 Task: Measure the distance between San Diego and Museum of Contemporary Art San Diego
Action: Key pressed an<Key.space>diego
Screenshot: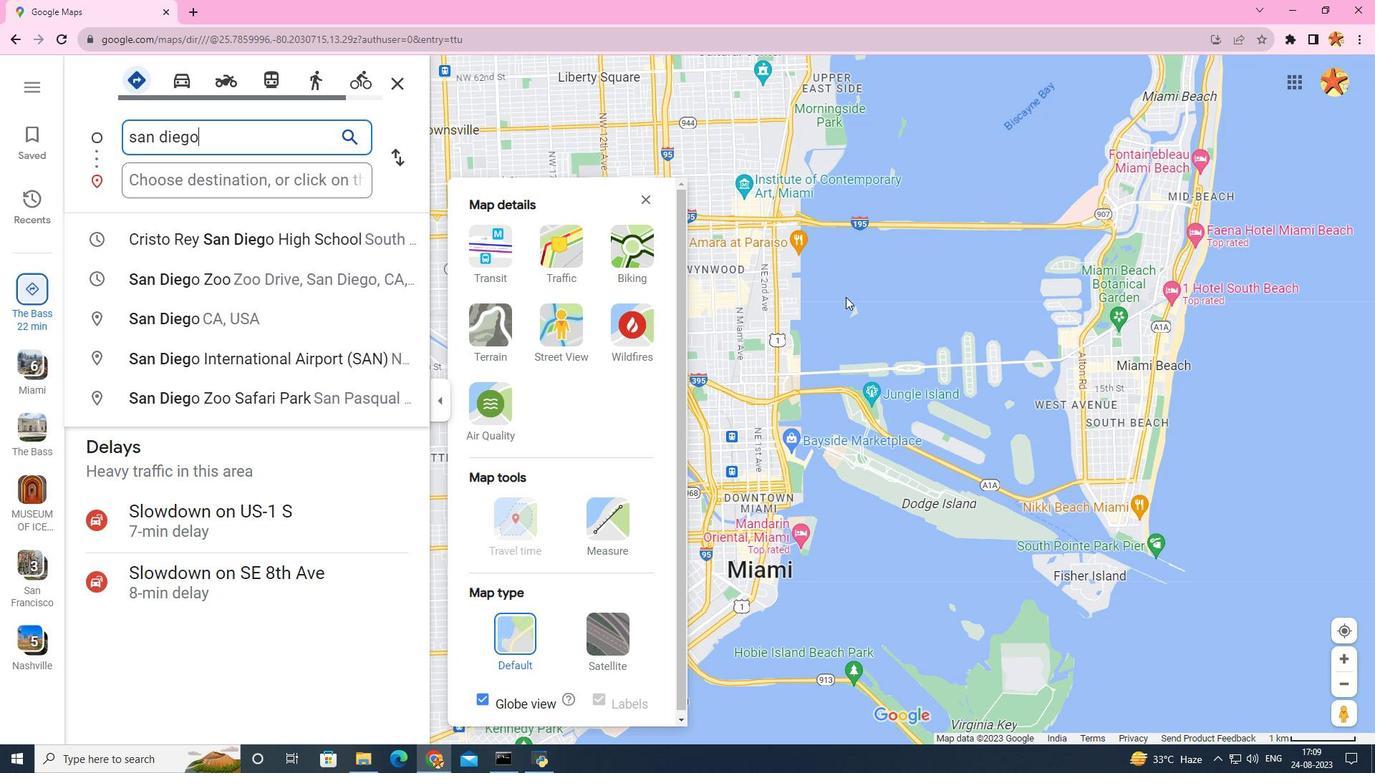 
Action: Mouse moved to (232, 315)
Screenshot: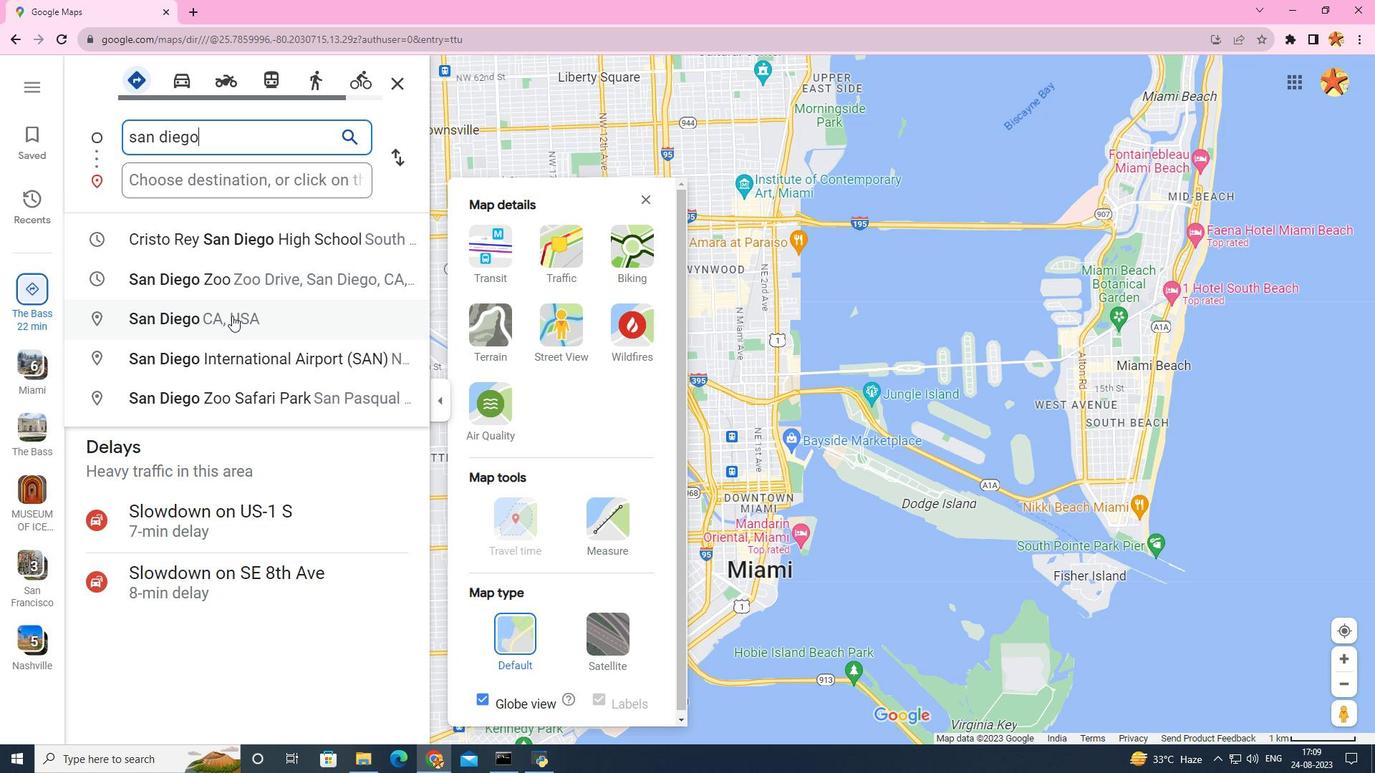 
Action: Mouse pressed left at (232, 315)
Screenshot: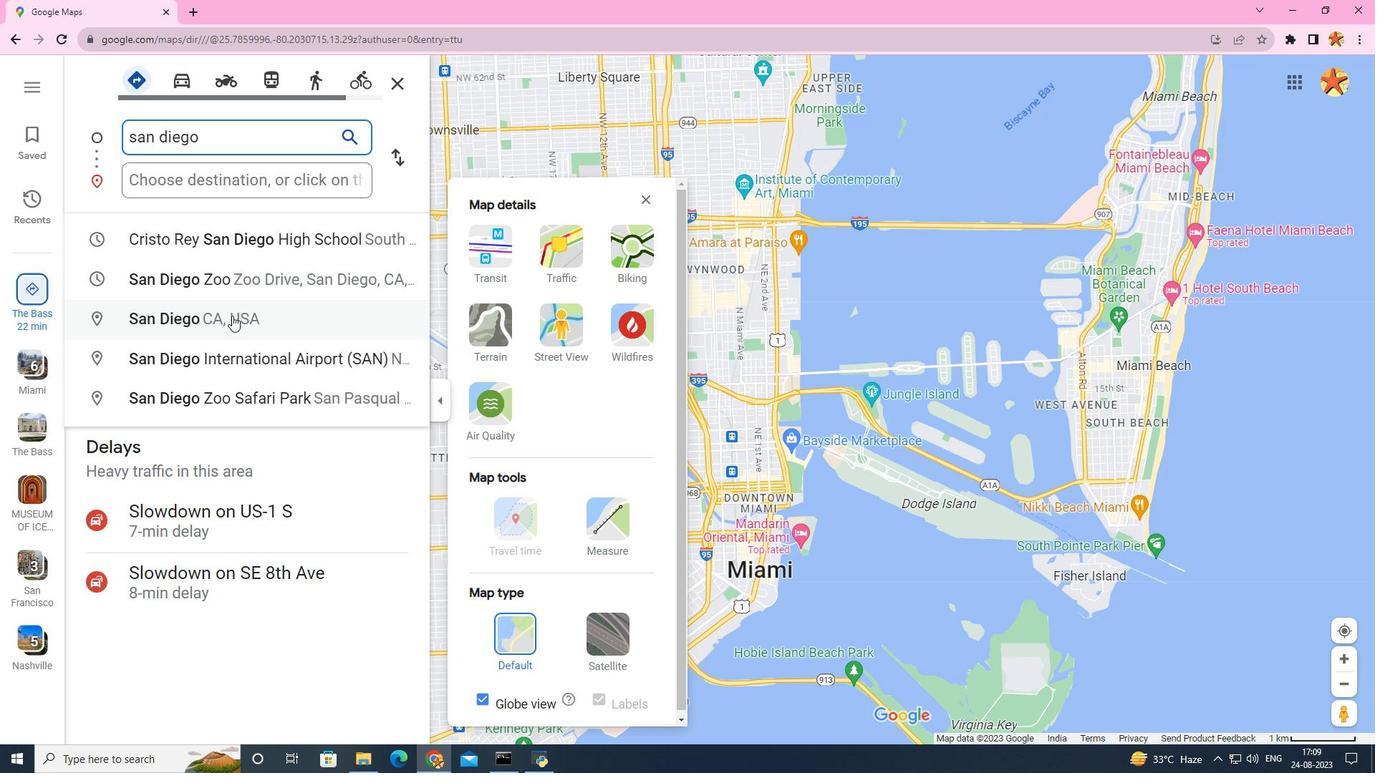 
Action: Mouse moved to (276, 180)
Screenshot: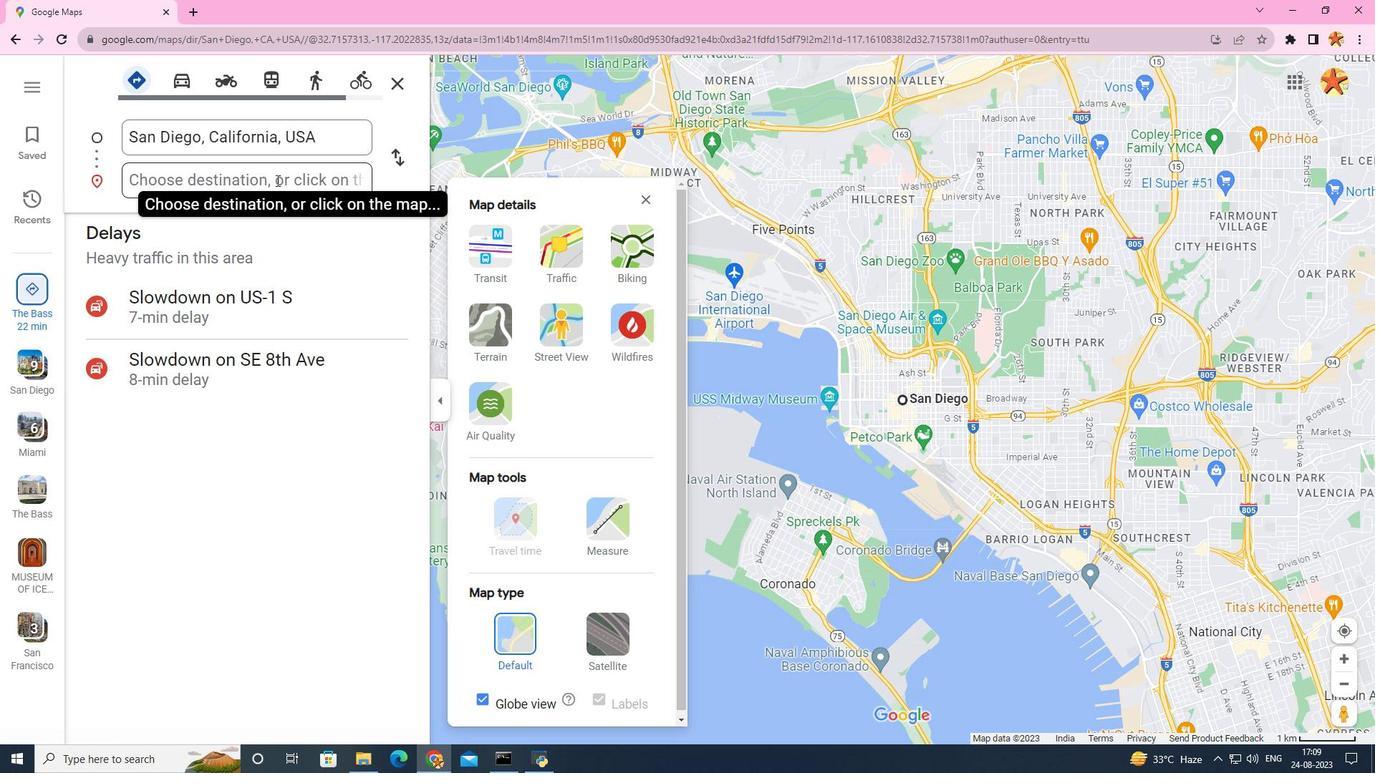 
Action: Mouse pressed left at (276, 180)
Screenshot: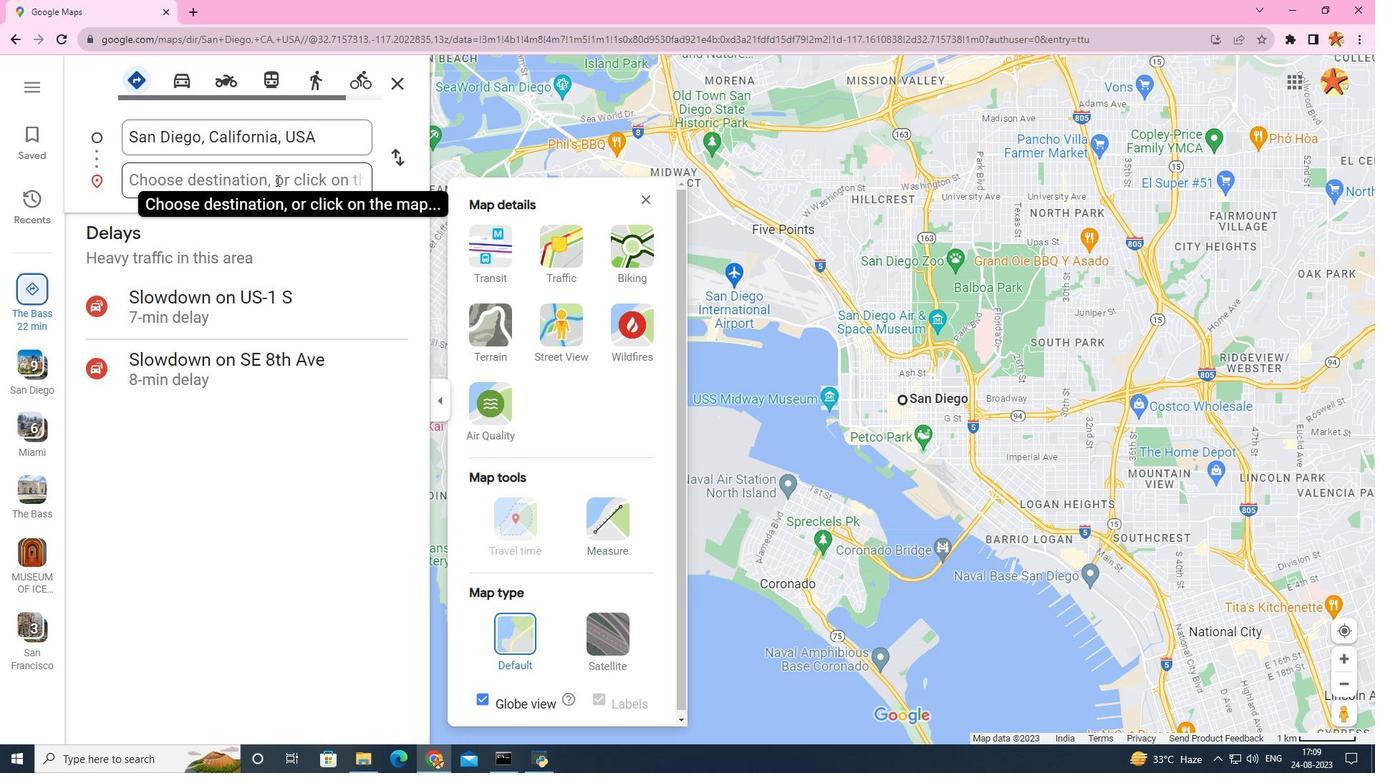 
Action: Key pressed museun
Screenshot: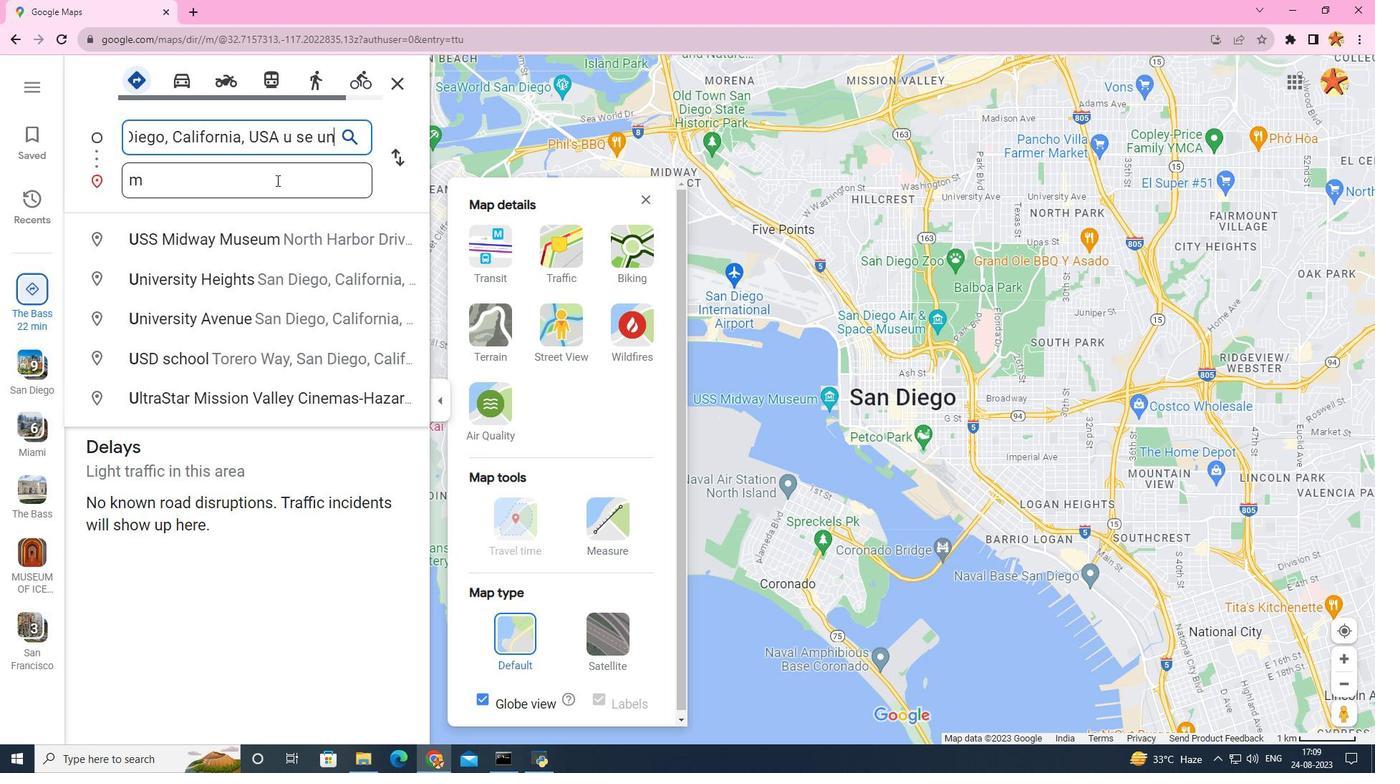 
Action: Mouse pressed left at (276, 180)
Screenshot: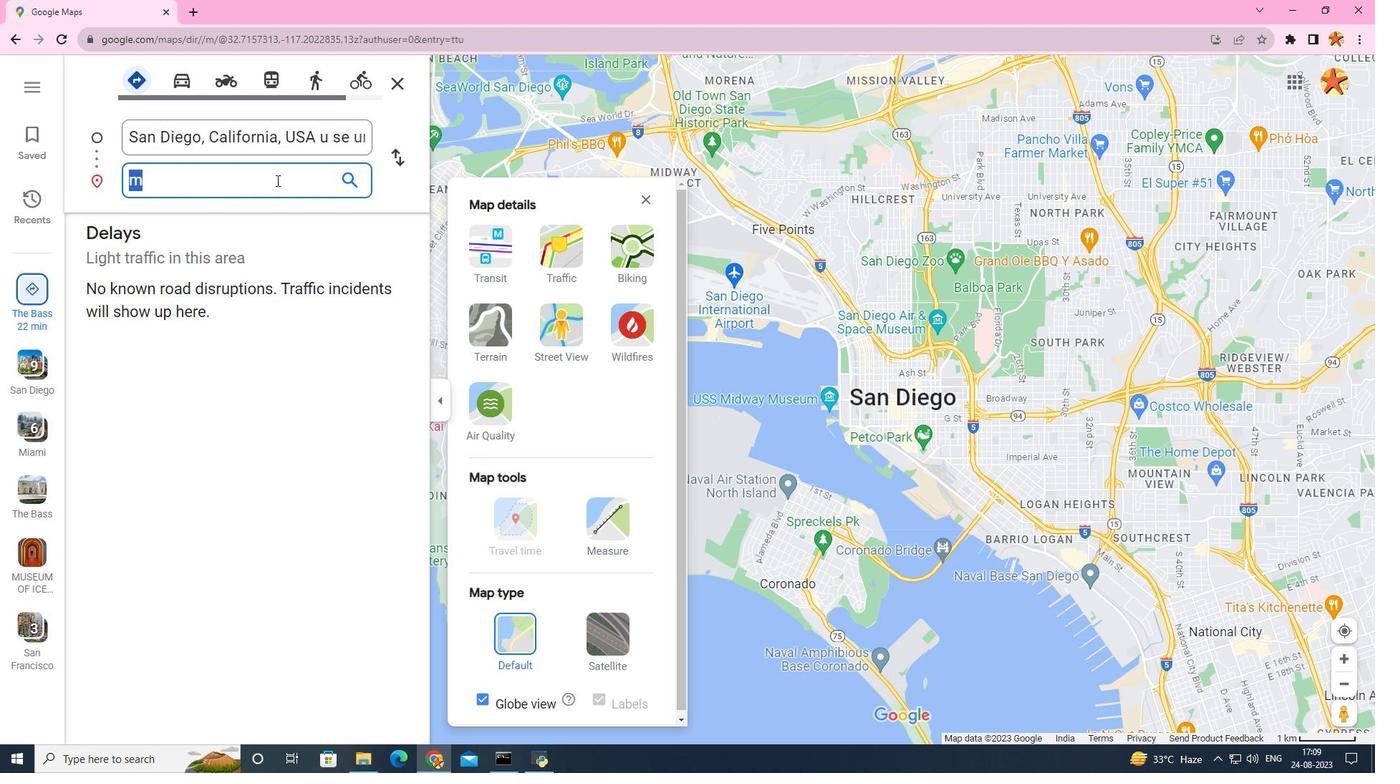 
Action: Mouse pressed left at (276, 180)
Screenshot: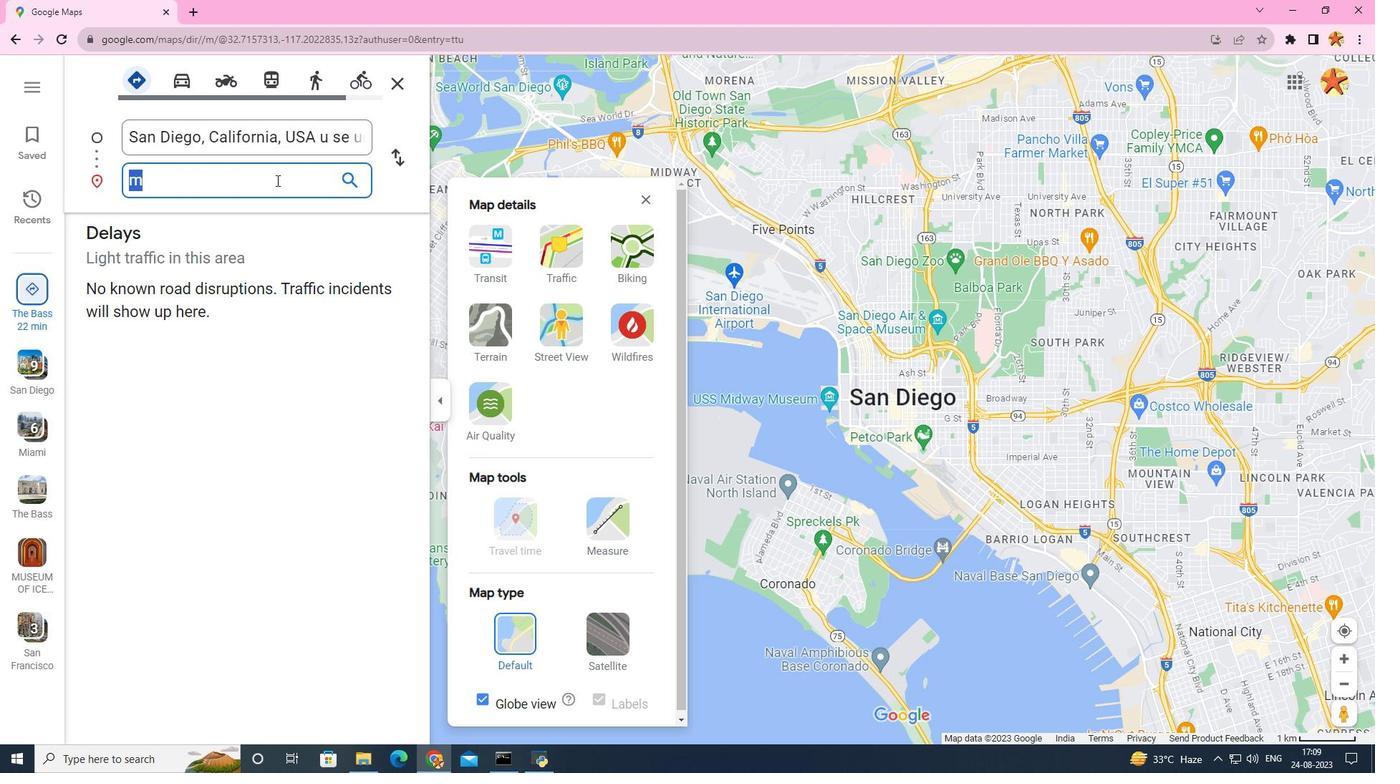
Action: Mouse pressed left at (276, 180)
Screenshot: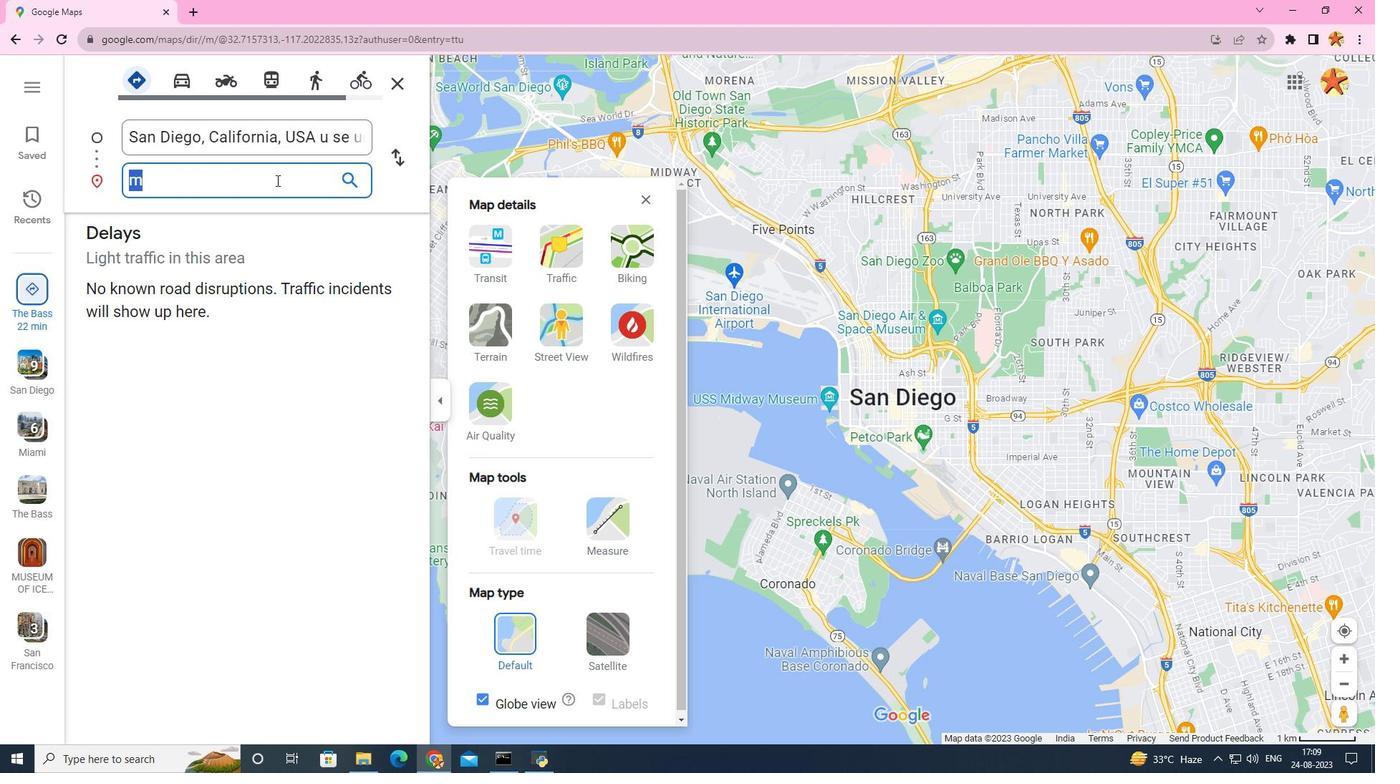 
Action: Key pressed u
Screenshot: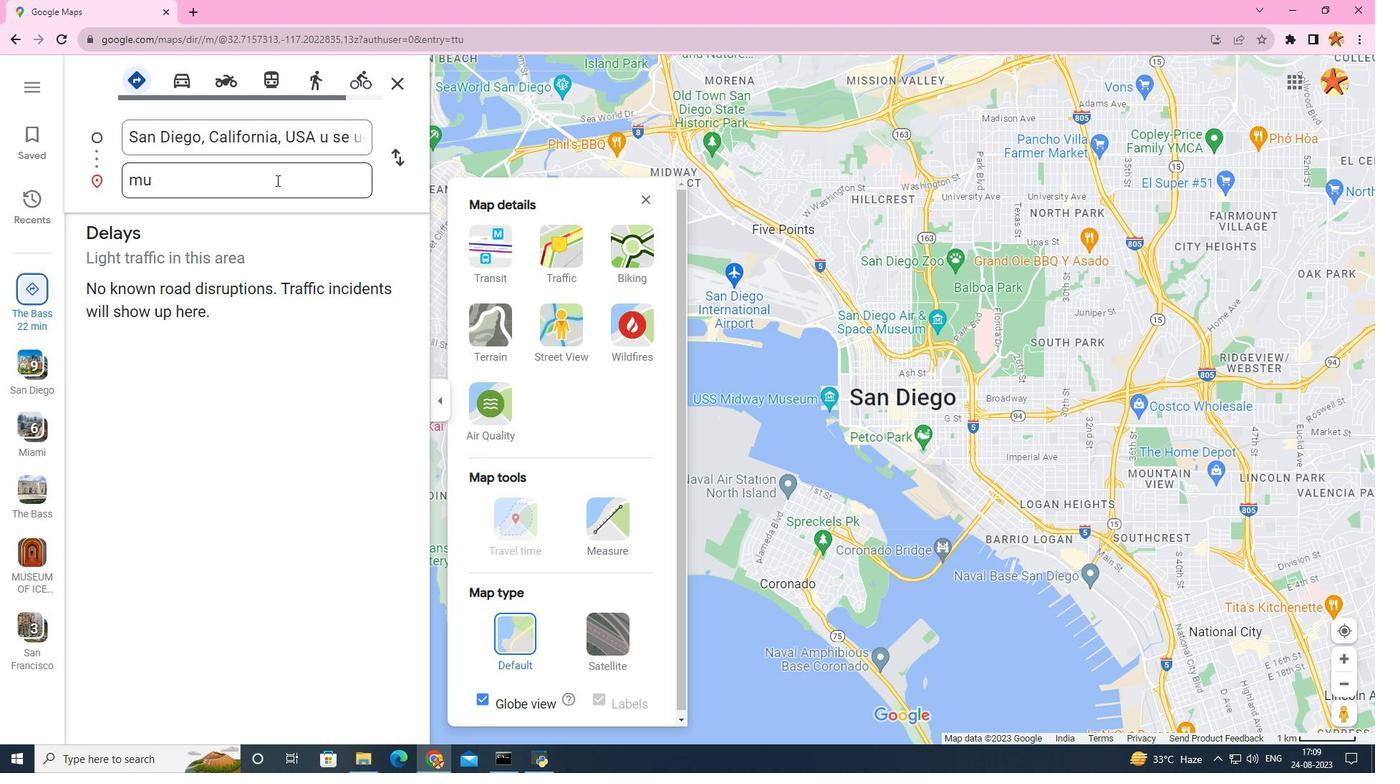 
Action: Mouse moved to (276, 181)
Screenshot: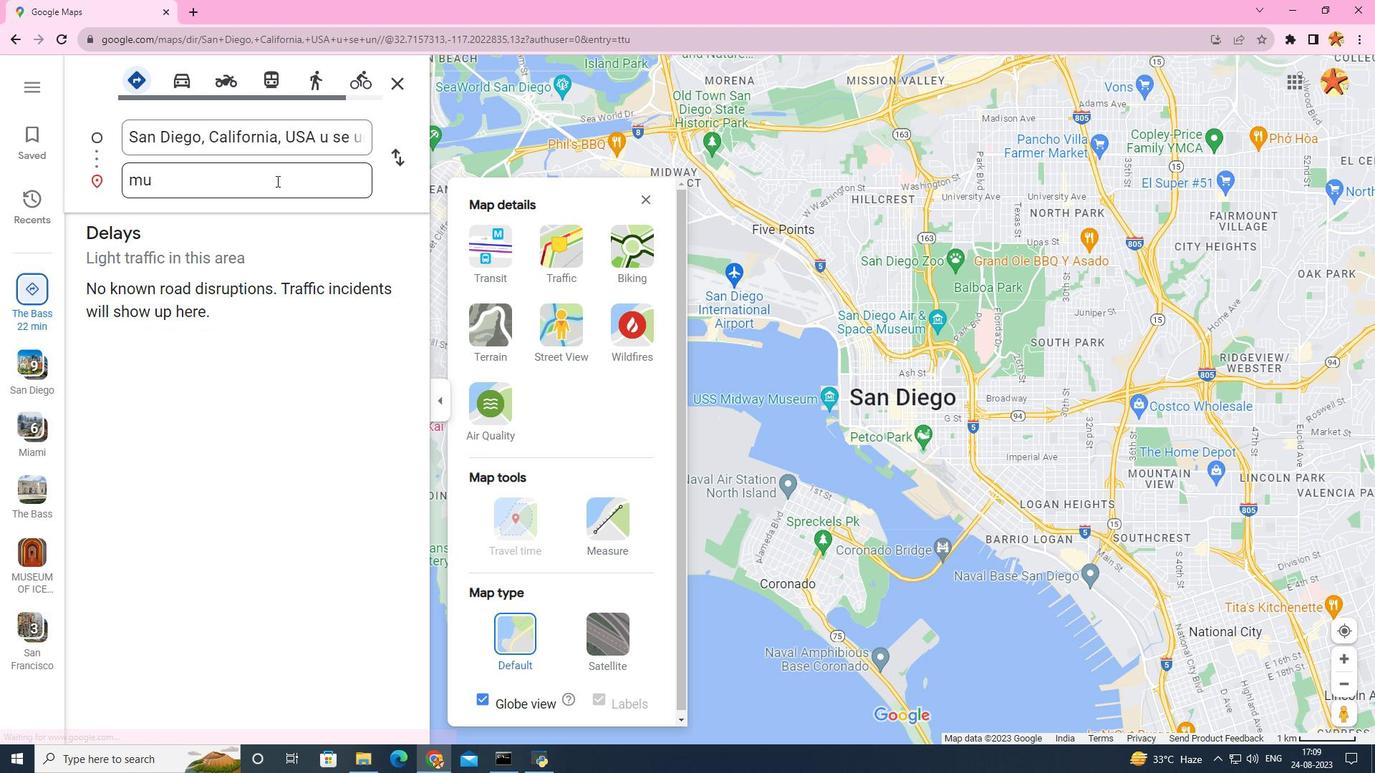 
Action: Mouse pressed left at (276, 181)
Screenshot: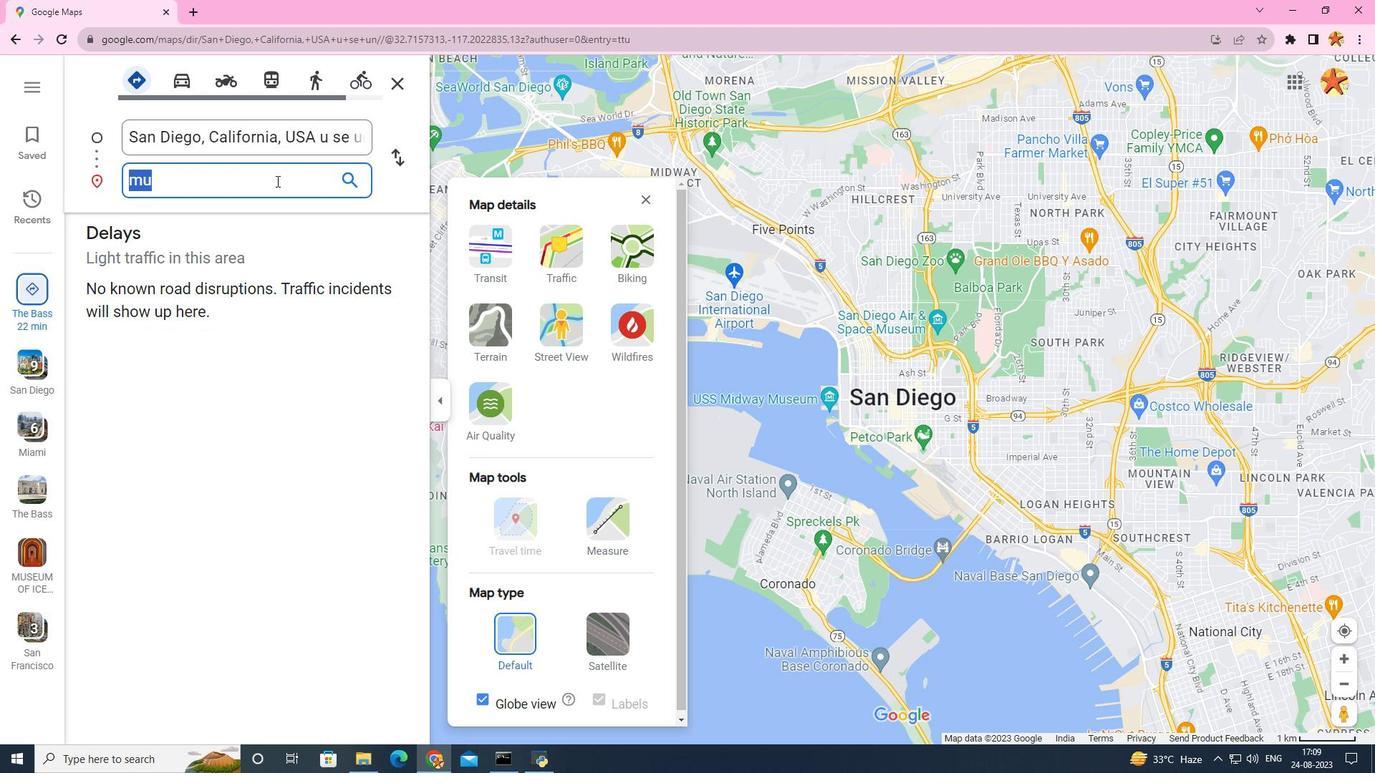 
Action: Key pressed s
Screenshot: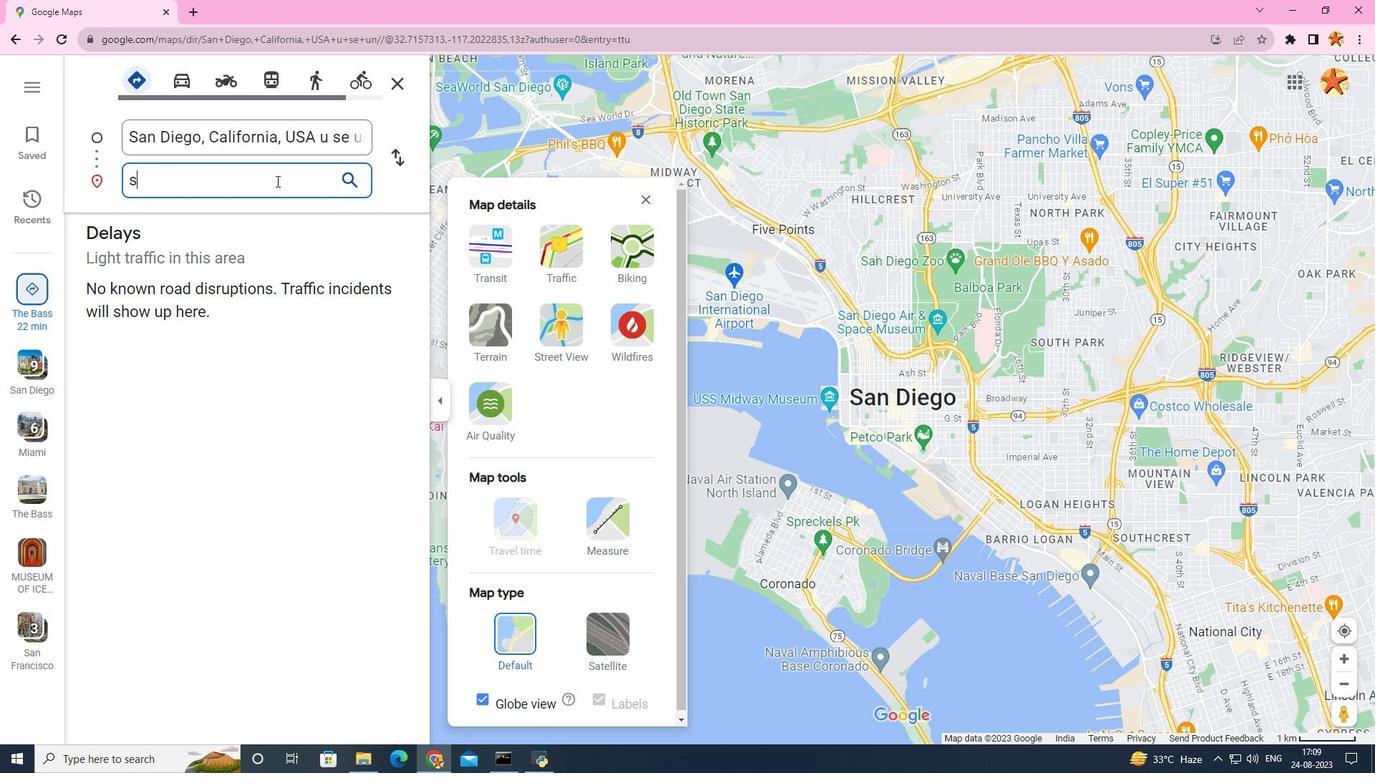 
Action: Mouse pressed left at (276, 181)
Screenshot: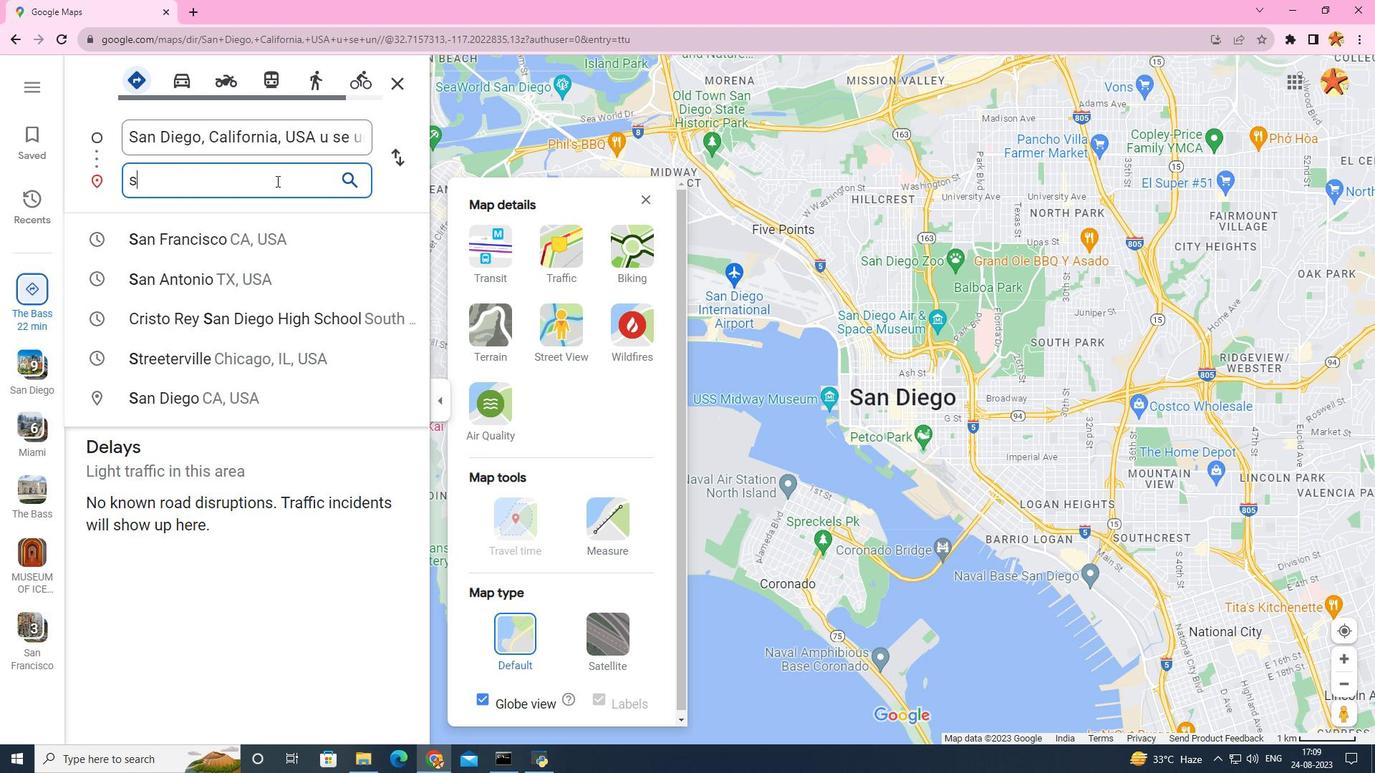 
Action: Mouse pressed left at (276, 181)
Screenshot: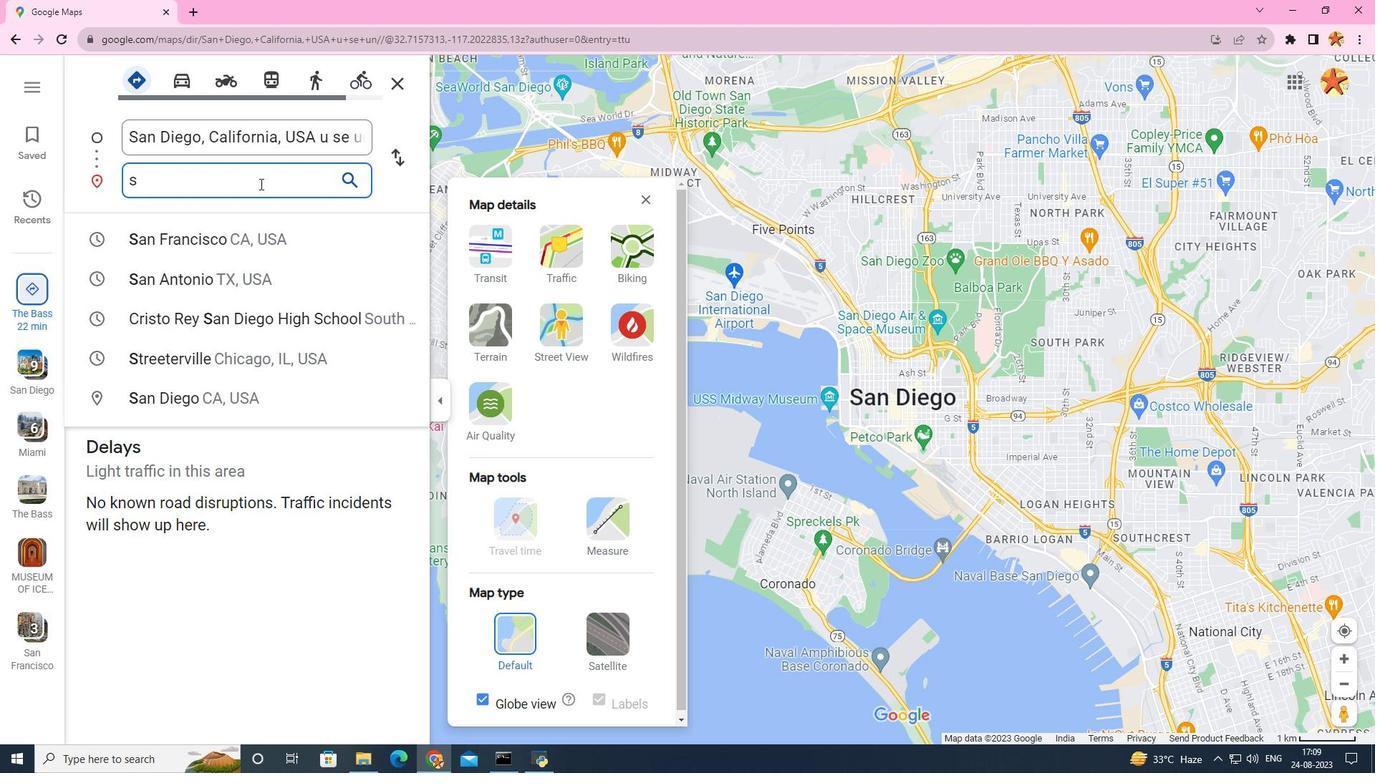 
Action: Mouse moved to (235, 169)
Screenshot: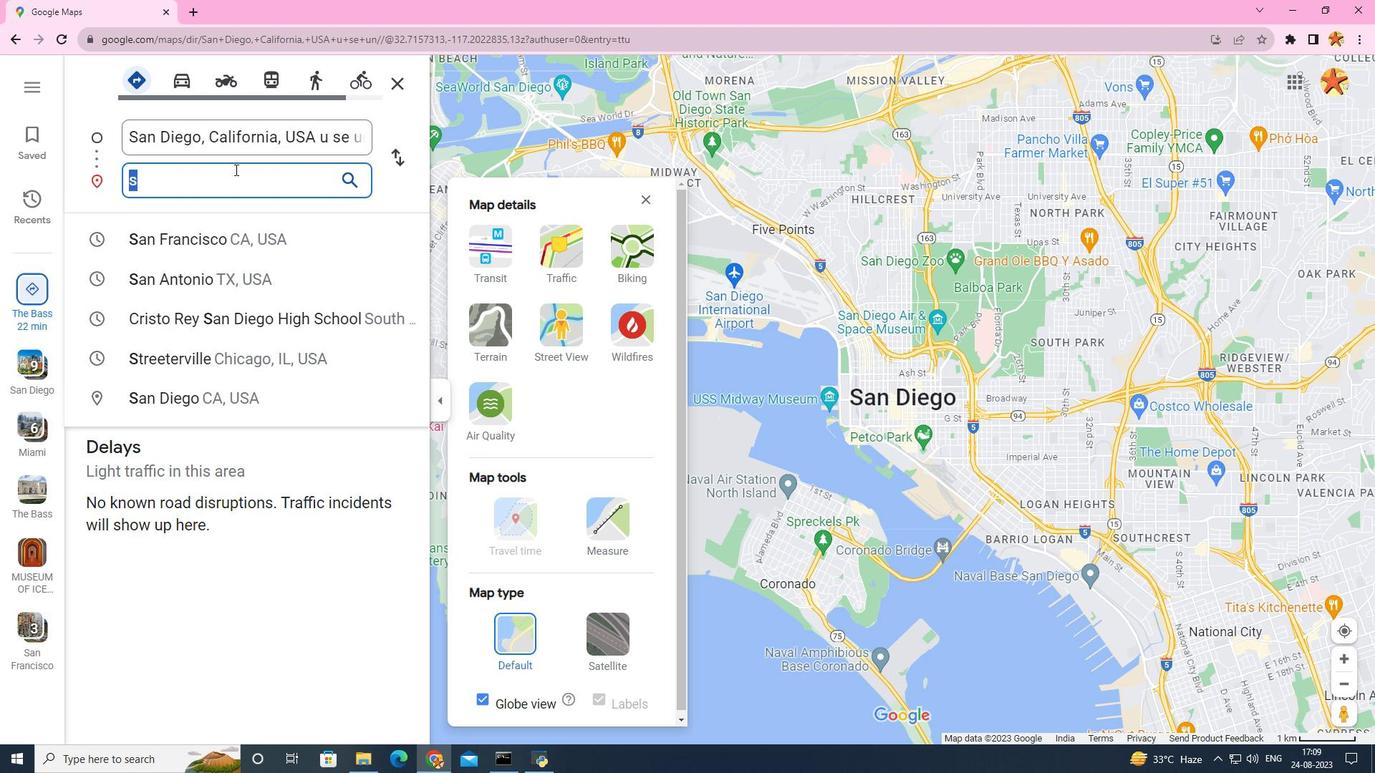 
Action: Key pressed museun<Key.backspace>m<Key.space>o
Screenshot: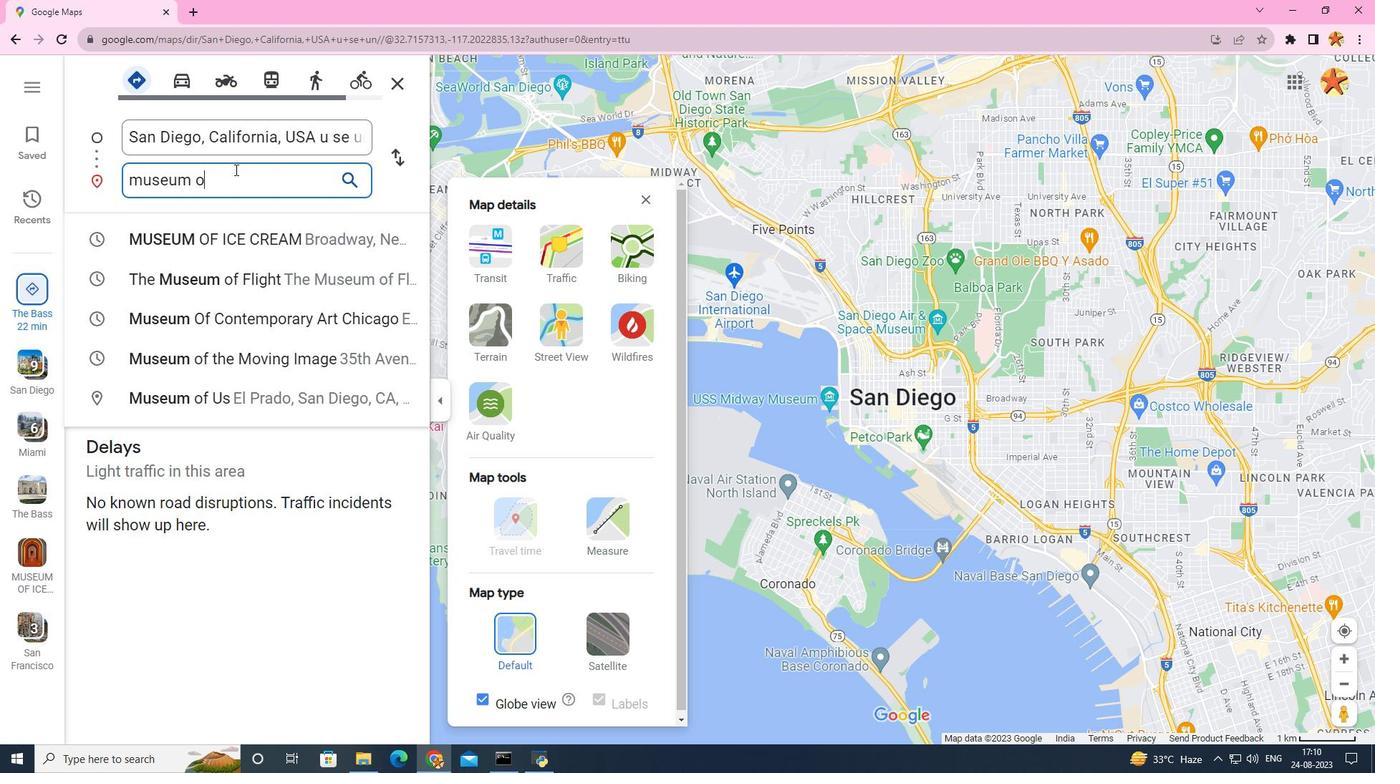 
Action: Mouse moved to (201, 174)
Screenshot: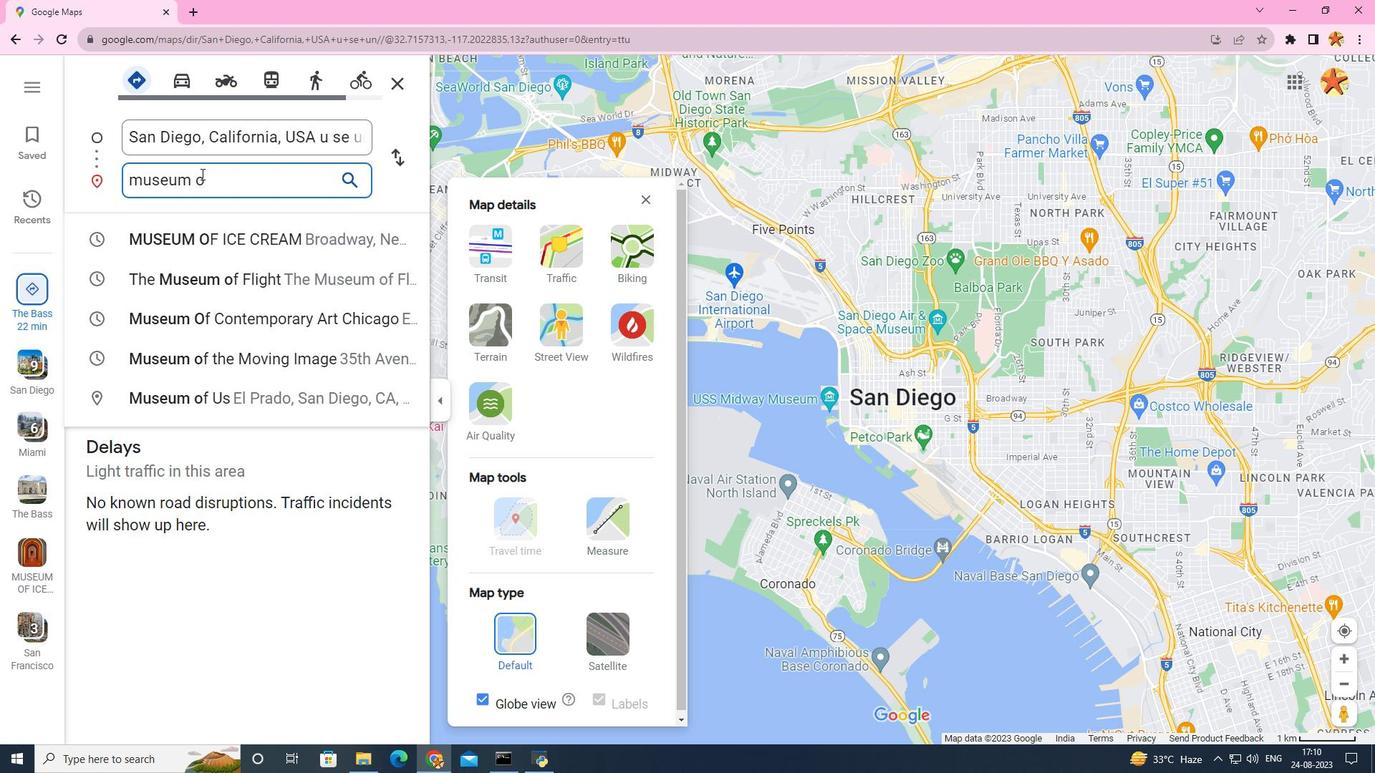 
Action: Key pressed f<Key.space>contem
Screenshot: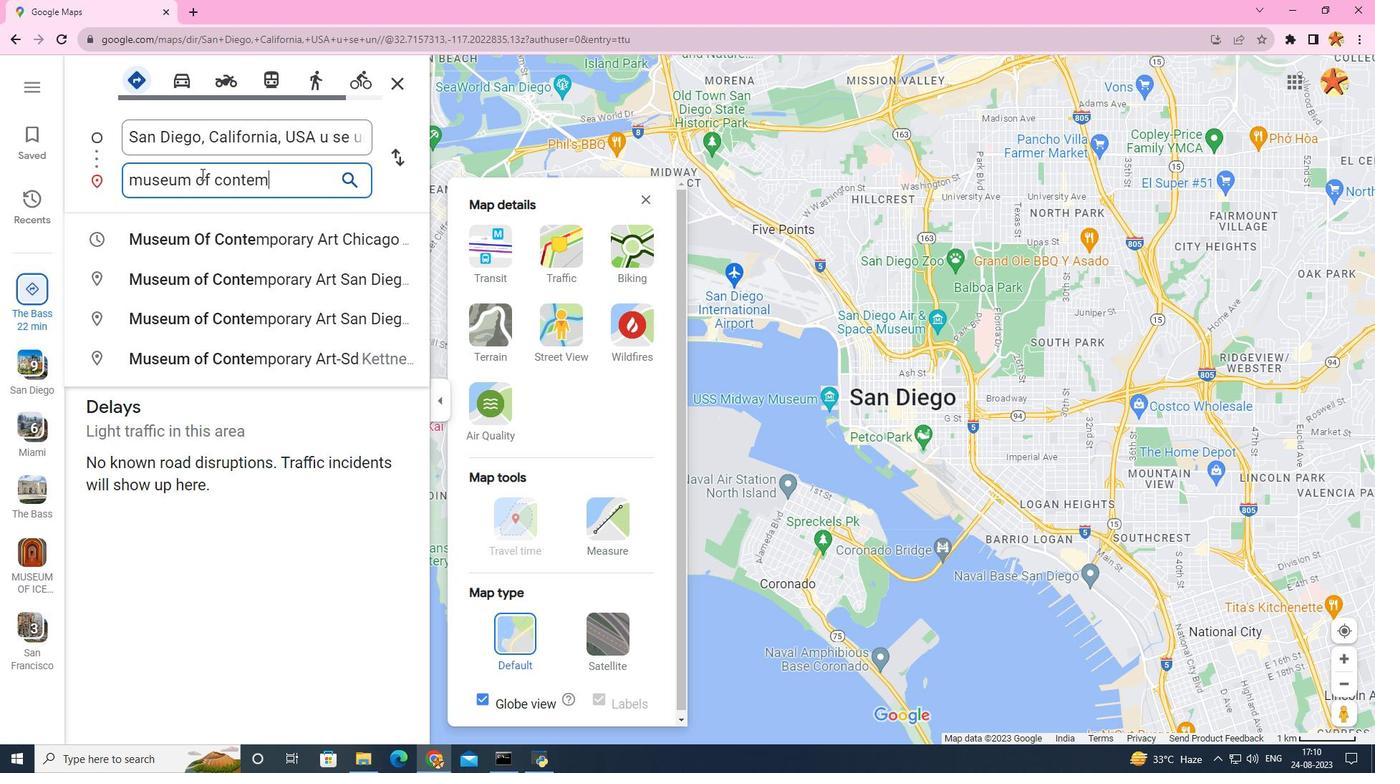 
Action: Mouse moved to (217, 266)
Screenshot: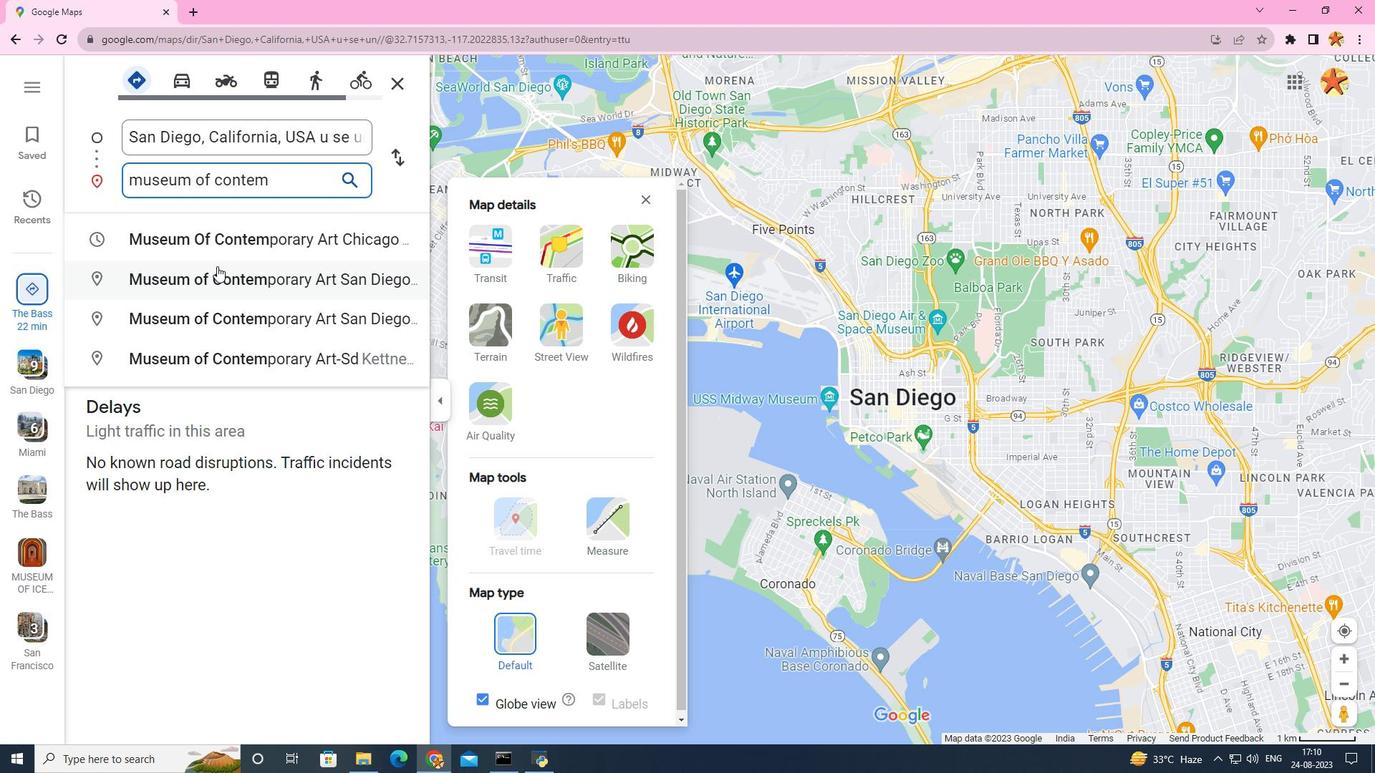 
Action: Mouse pressed left at (217, 266)
Screenshot: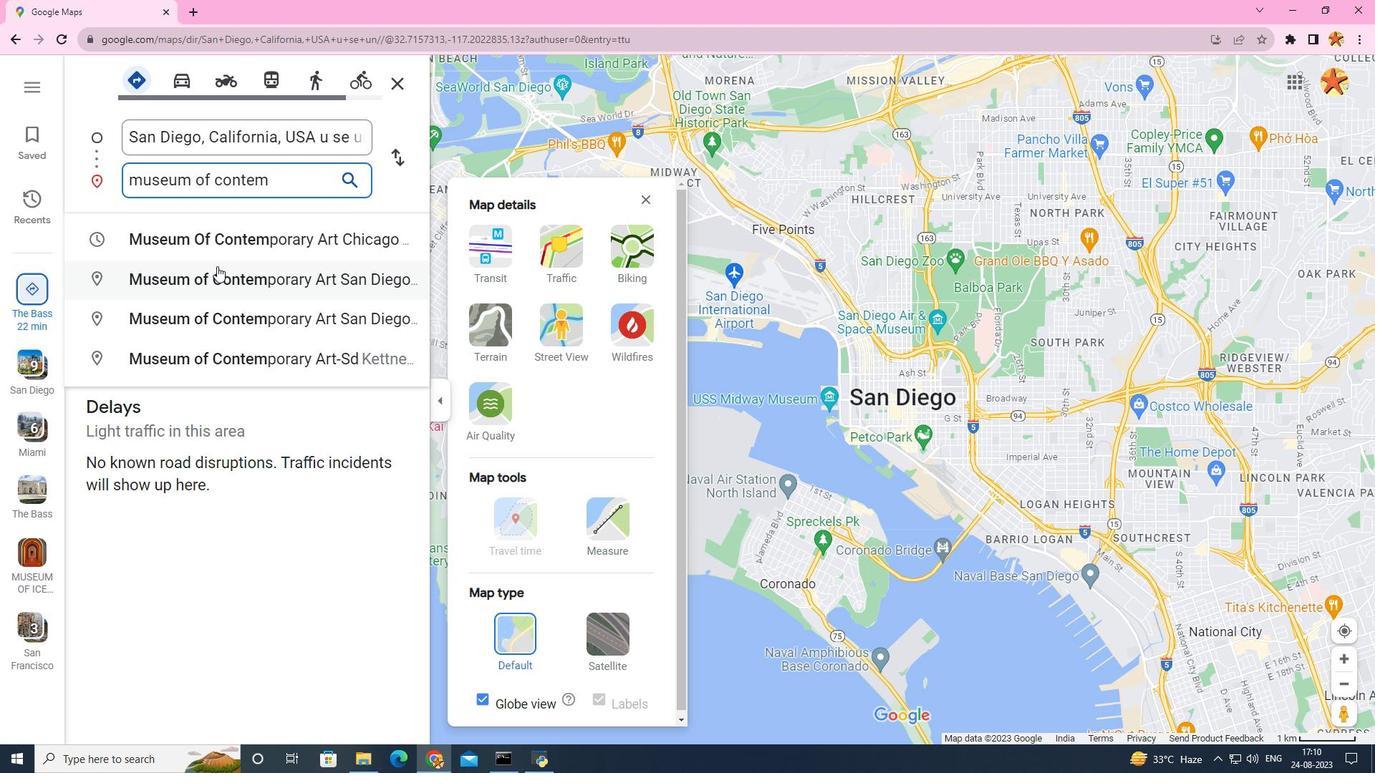
Action: Mouse moved to (611, 530)
Screenshot: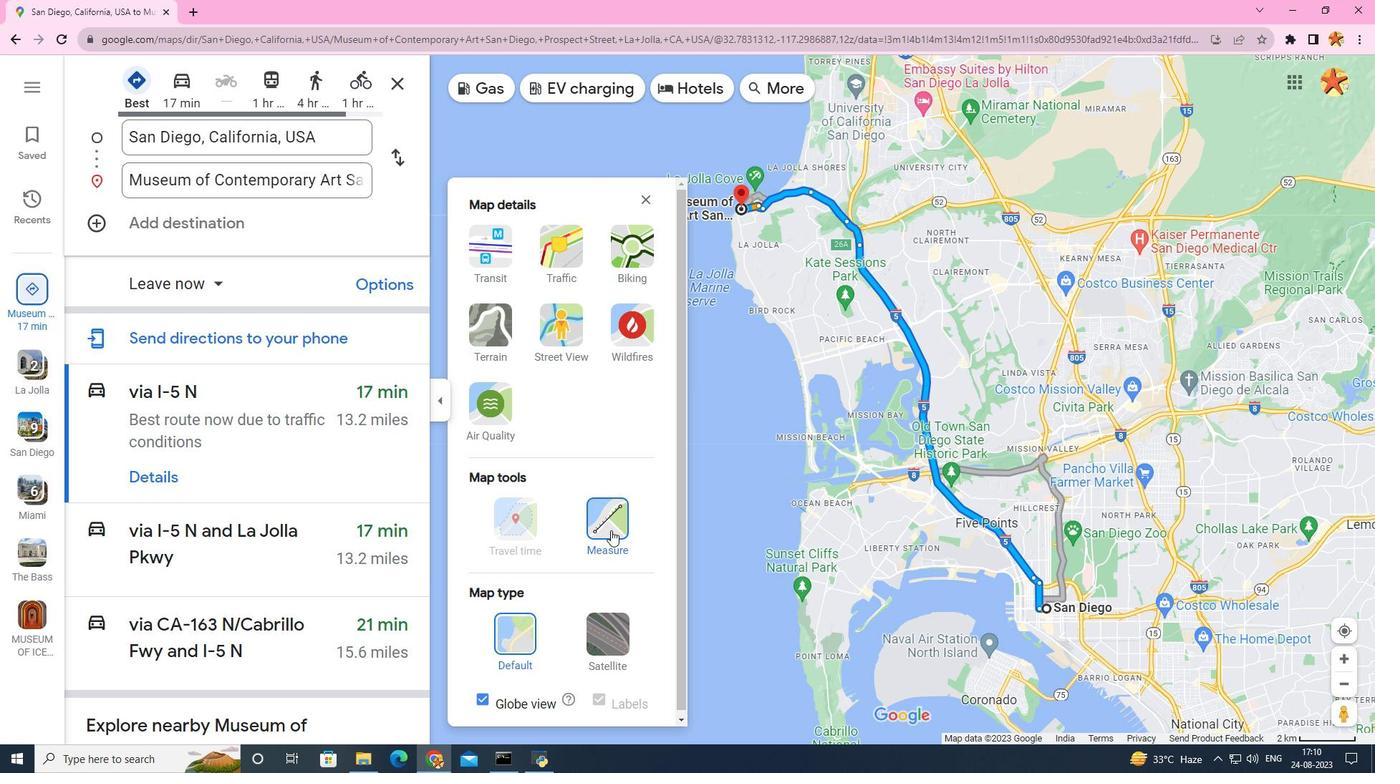 
Action: Mouse pressed left at (611, 530)
Screenshot: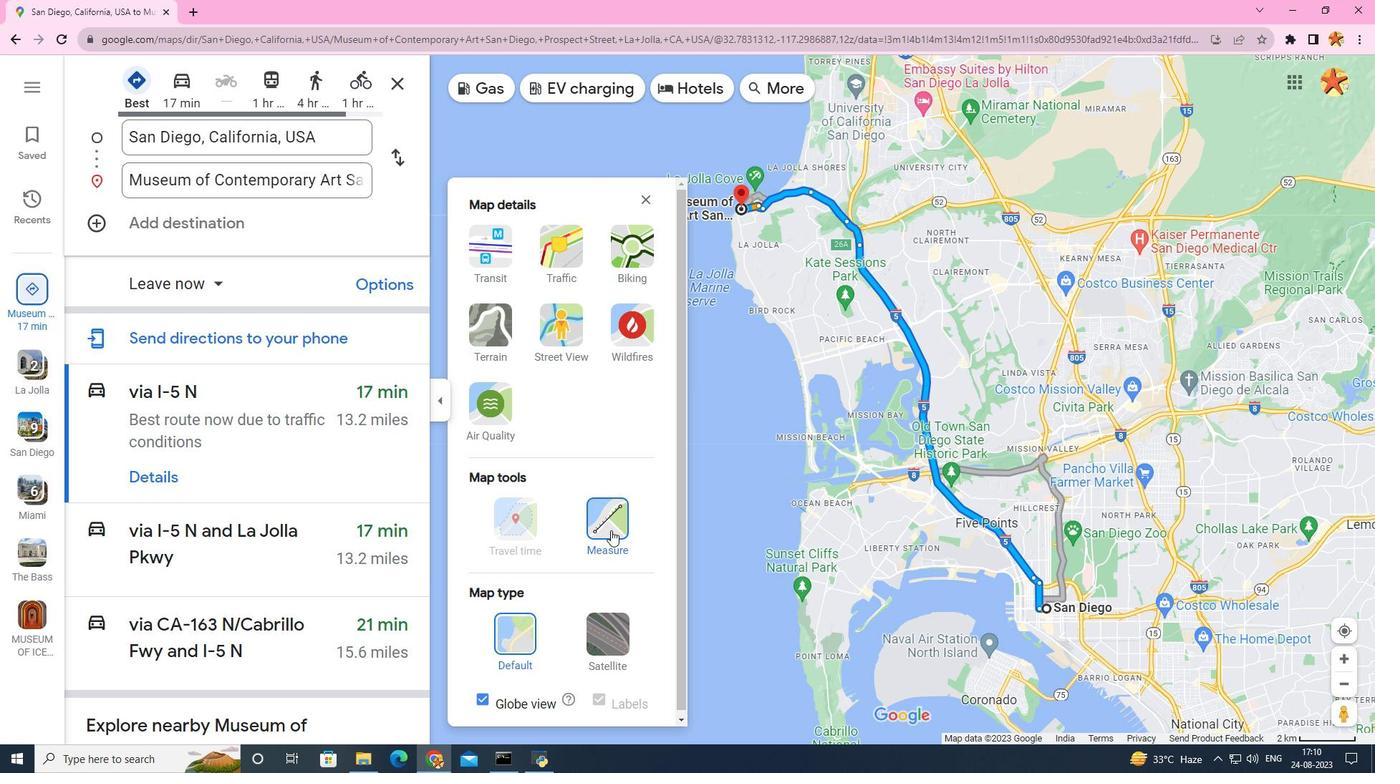 
Action: Mouse moved to (1046, 609)
Screenshot: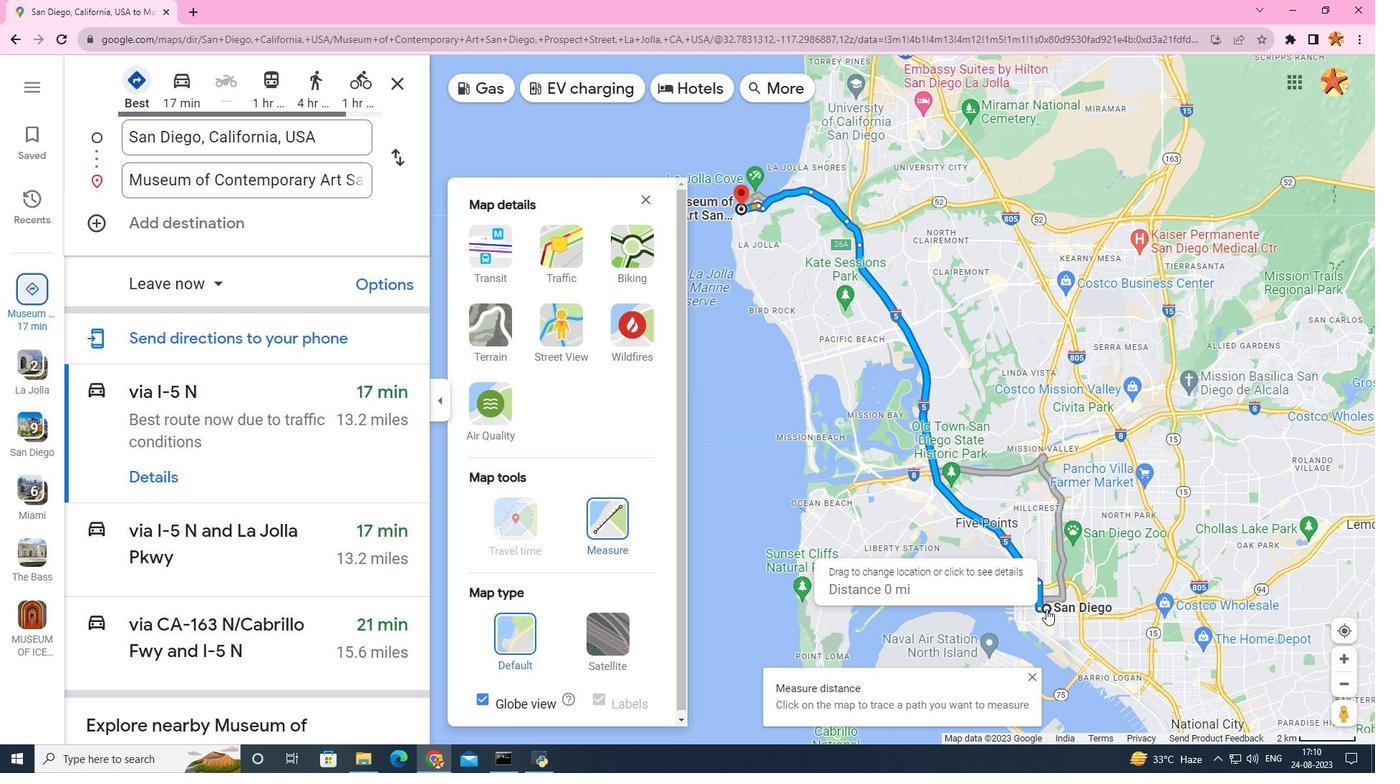 
Action: Mouse pressed left at (1046, 609)
Screenshot: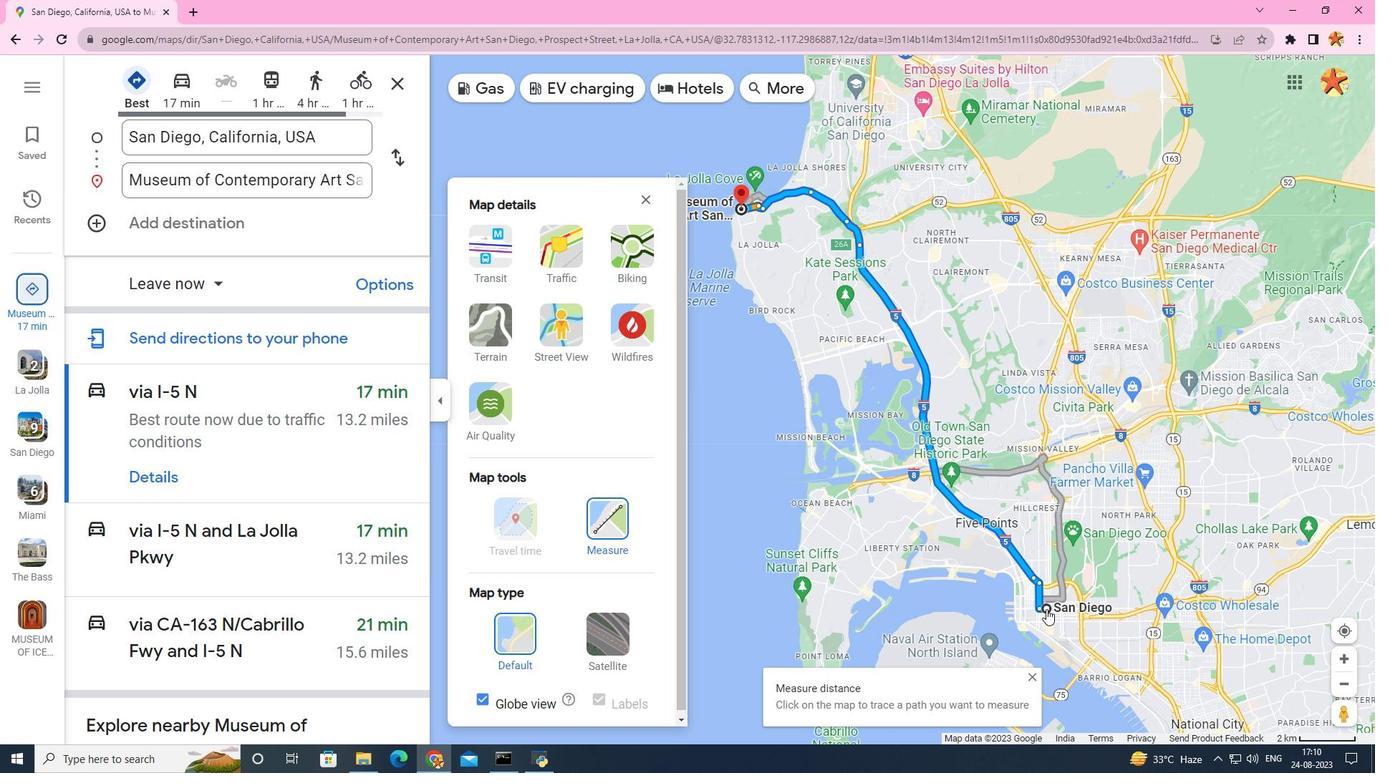 
Action: Mouse moved to (740, 208)
Screenshot: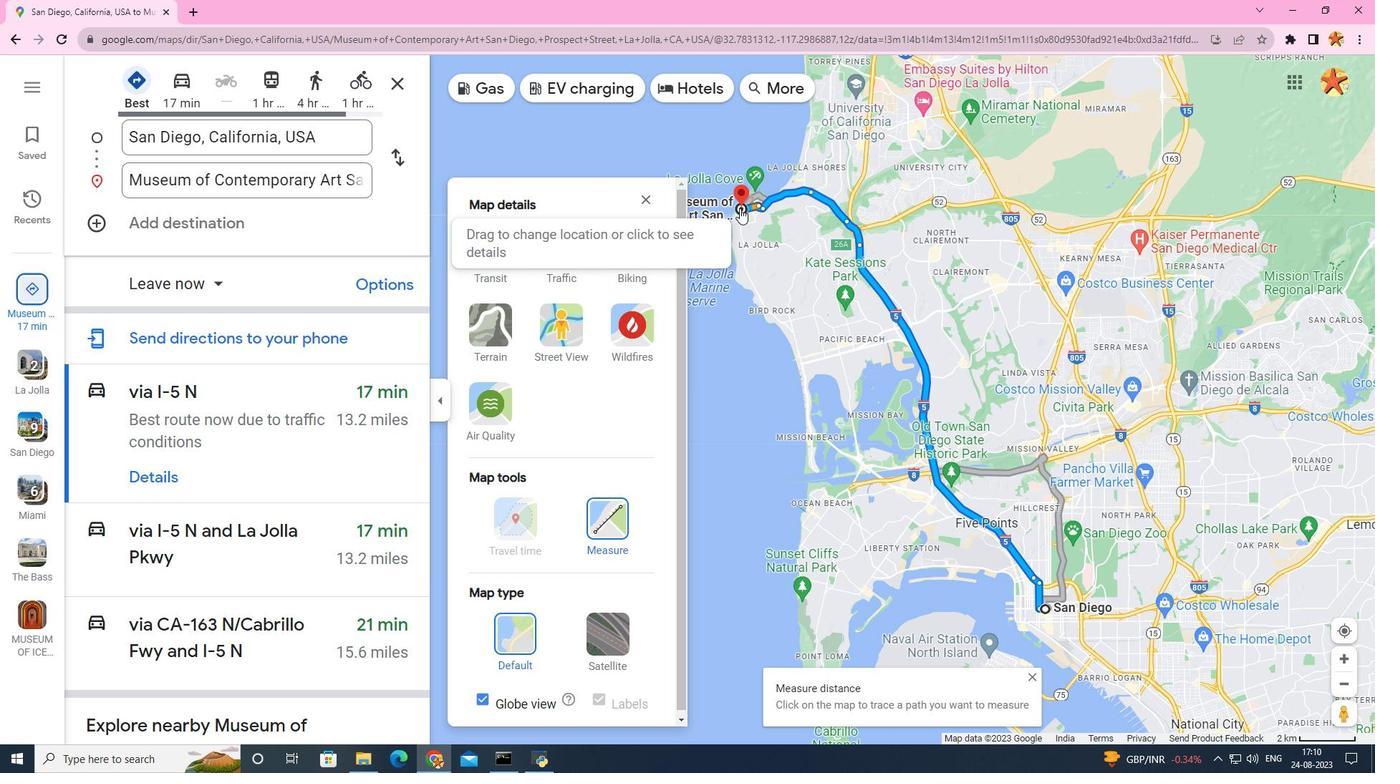 
Action: Mouse pressed left at (740, 208)
Screenshot: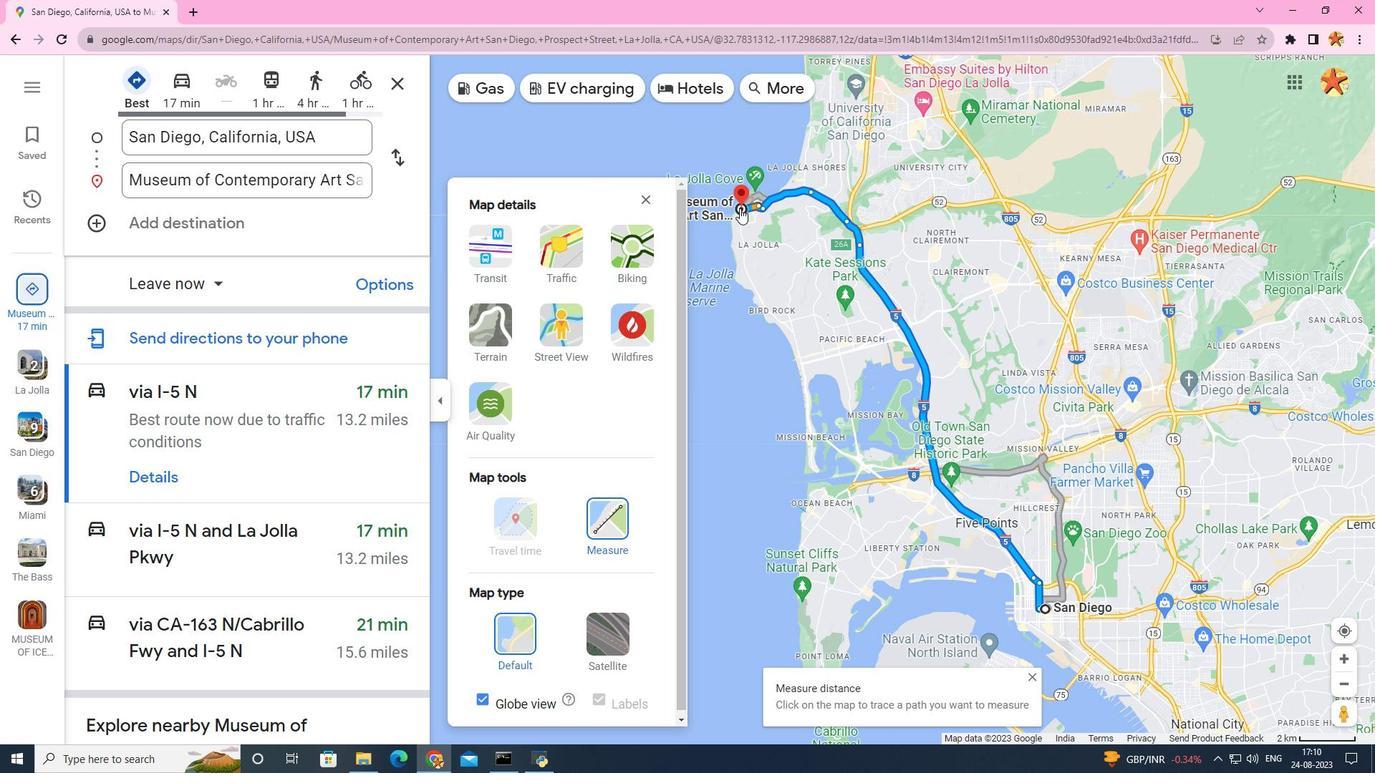 
